 Task: Look for products in the category "Candles & Air Fresheners" from Sprouts only.
Action: Mouse moved to (670, 253)
Screenshot: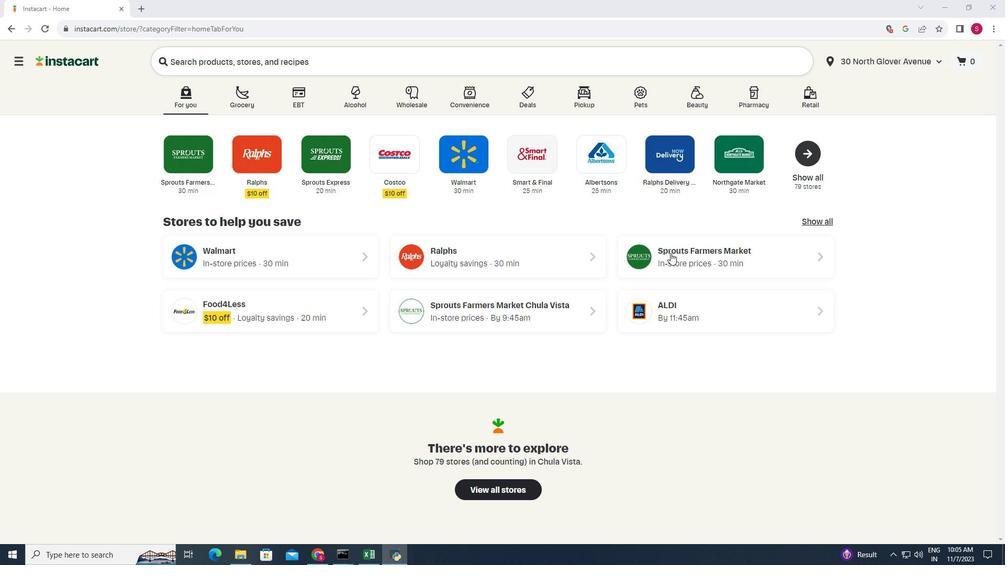 
Action: Mouse pressed left at (670, 253)
Screenshot: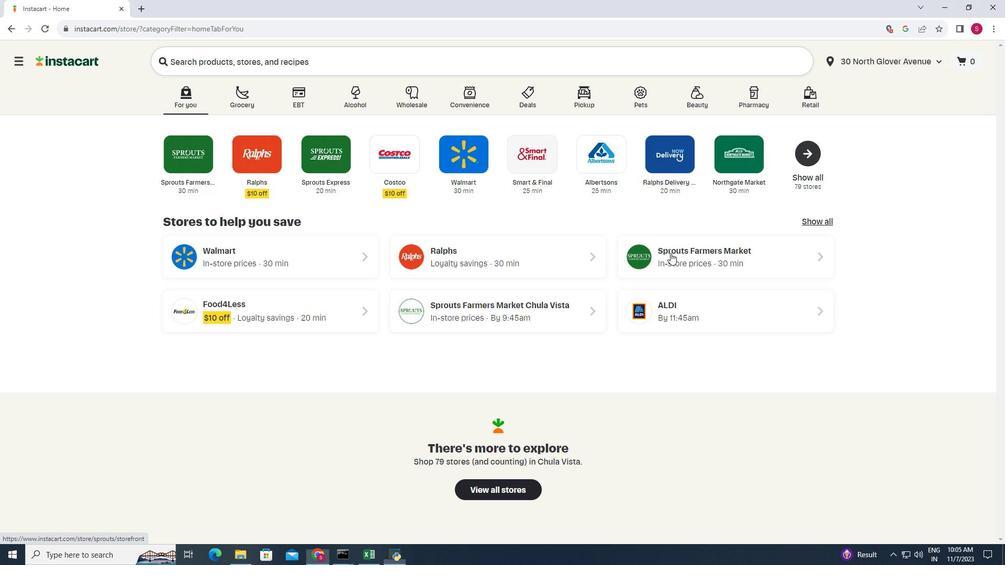 
Action: Mouse moved to (77, 369)
Screenshot: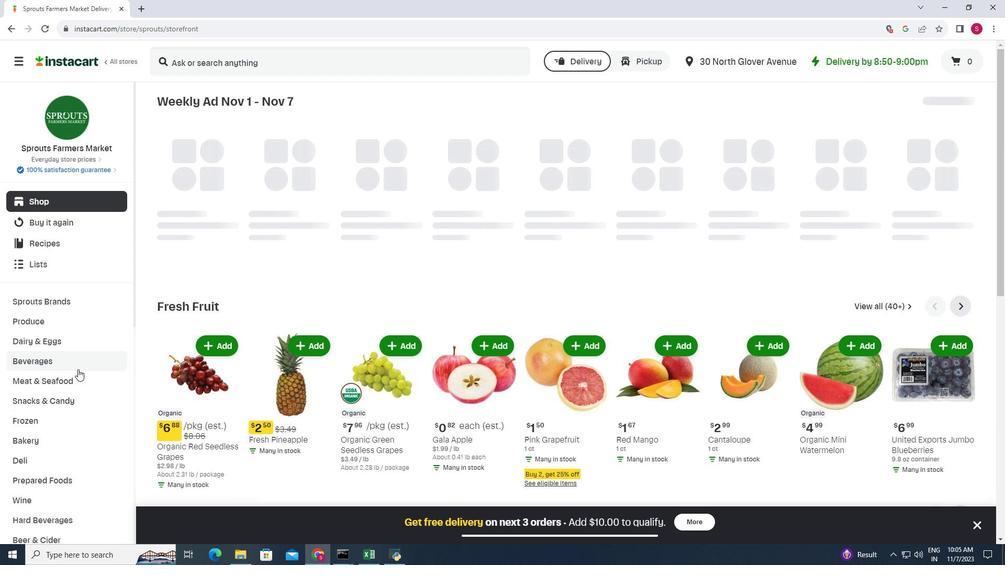 
Action: Mouse scrolled (77, 369) with delta (0, 0)
Screenshot: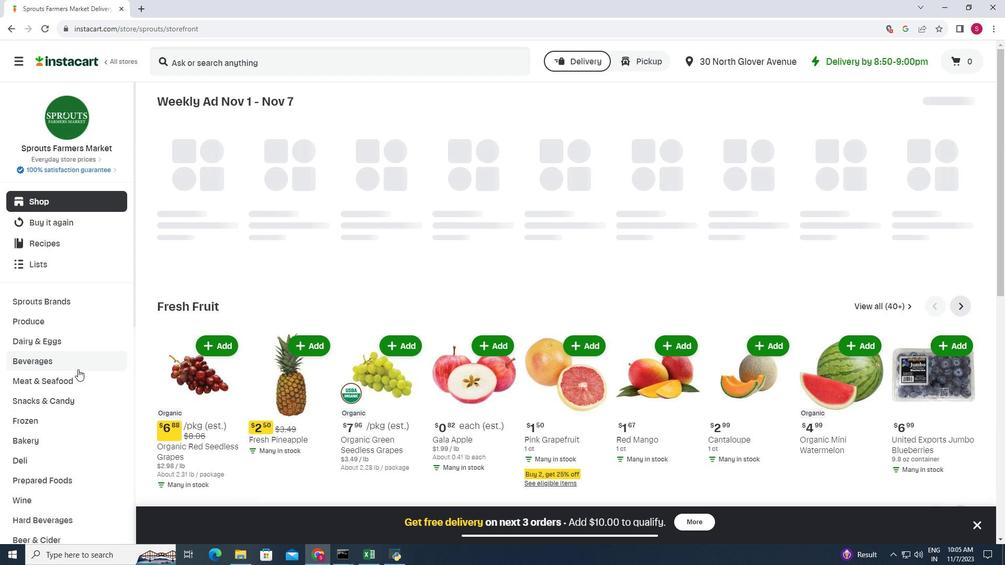 
Action: Mouse scrolled (77, 369) with delta (0, 0)
Screenshot: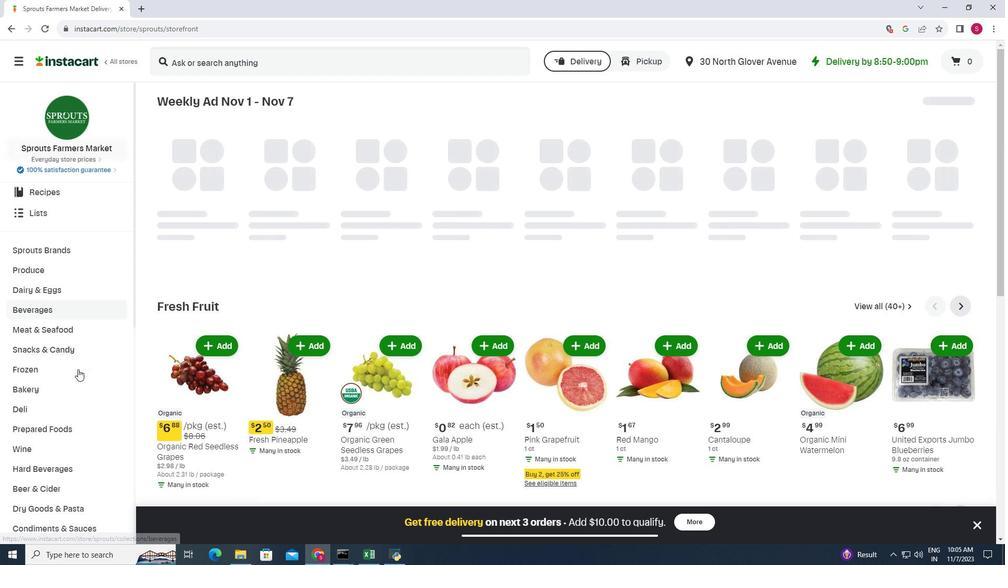 
Action: Mouse scrolled (77, 369) with delta (0, 0)
Screenshot: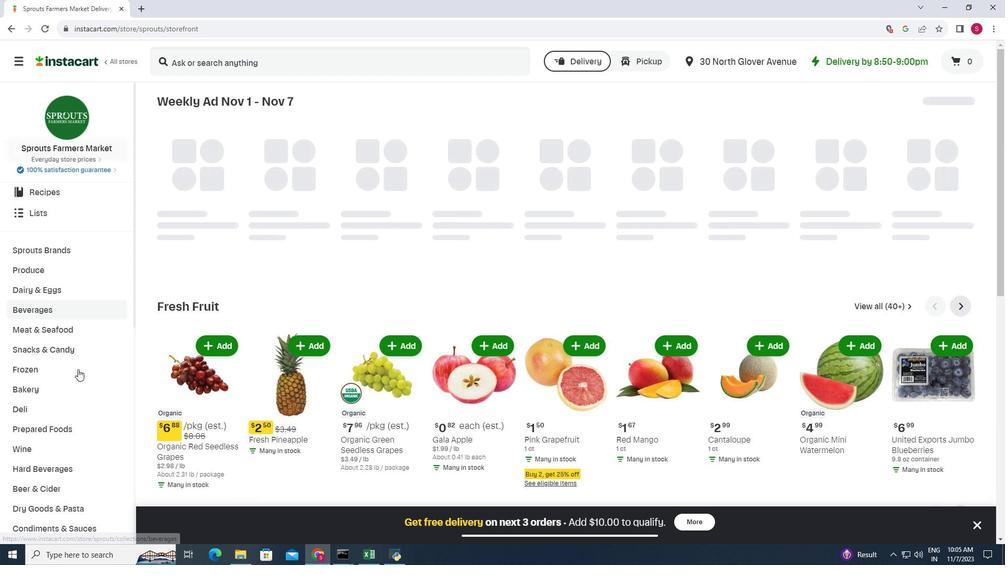 
Action: Mouse scrolled (77, 369) with delta (0, 0)
Screenshot: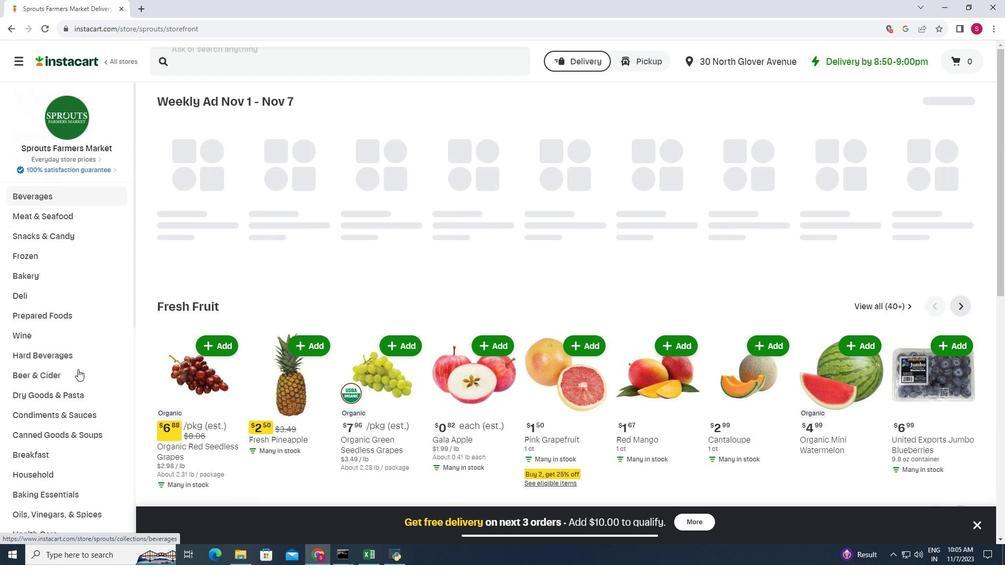 
Action: Mouse scrolled (77, 369) with delta (0, 0)
Screenshot: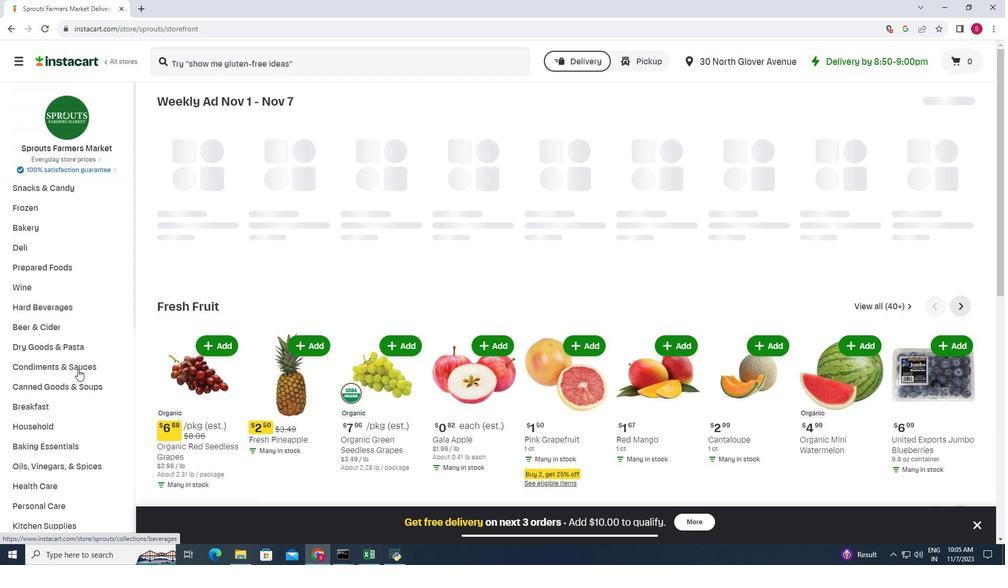 
Action: Mouse moved to (62, 375)
Screenshot: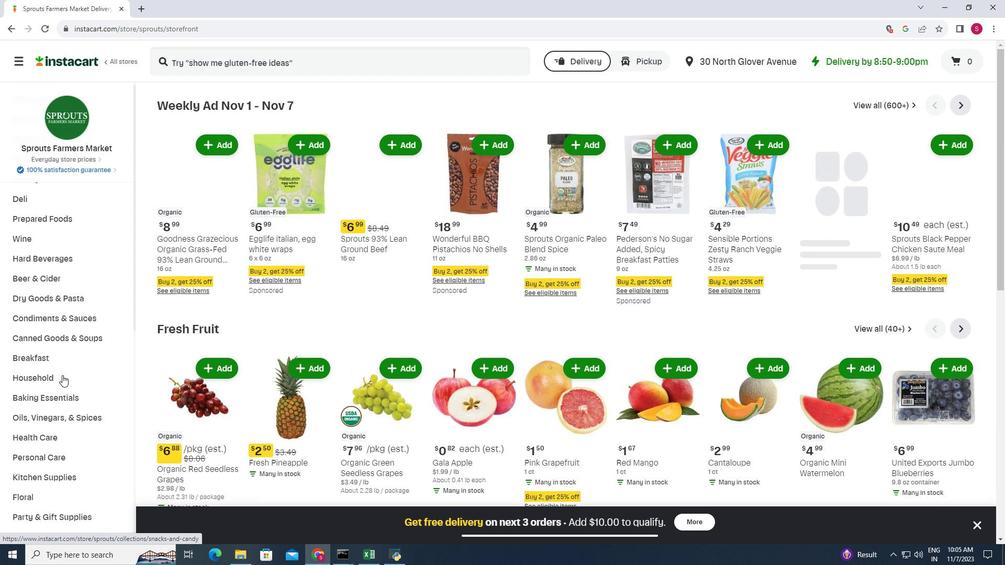 
Action: Mouse pressed left at (62, 375)
Screenshot: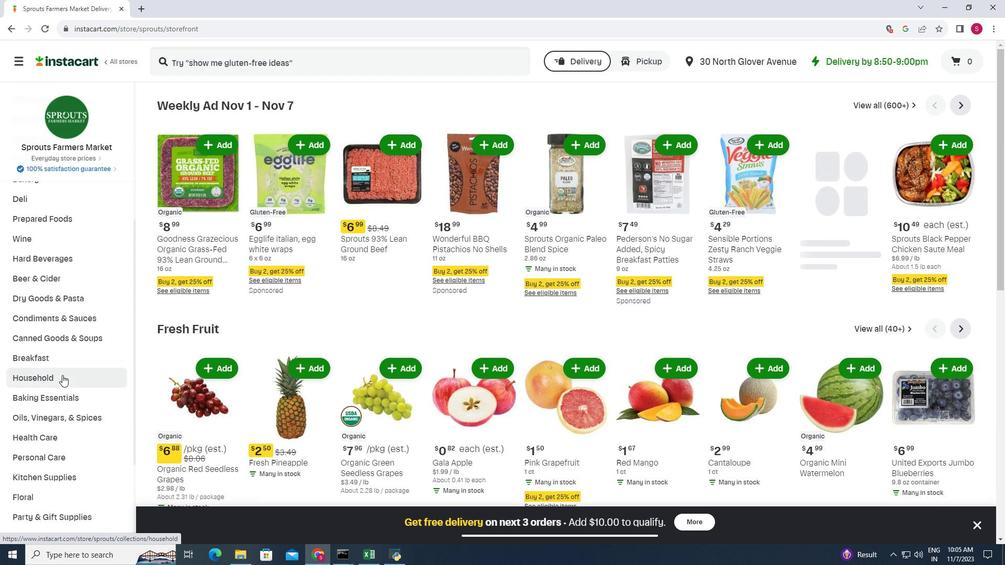 
Action: Mouse moved to (561, 125)
Screenshot: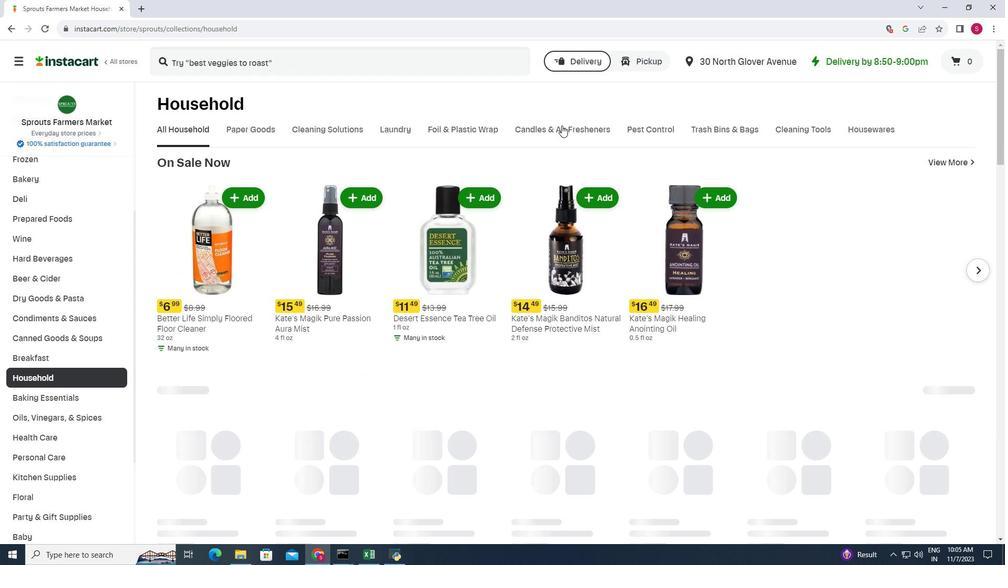 
Action: Mouse pressed left at (561, 125)
Screenshot: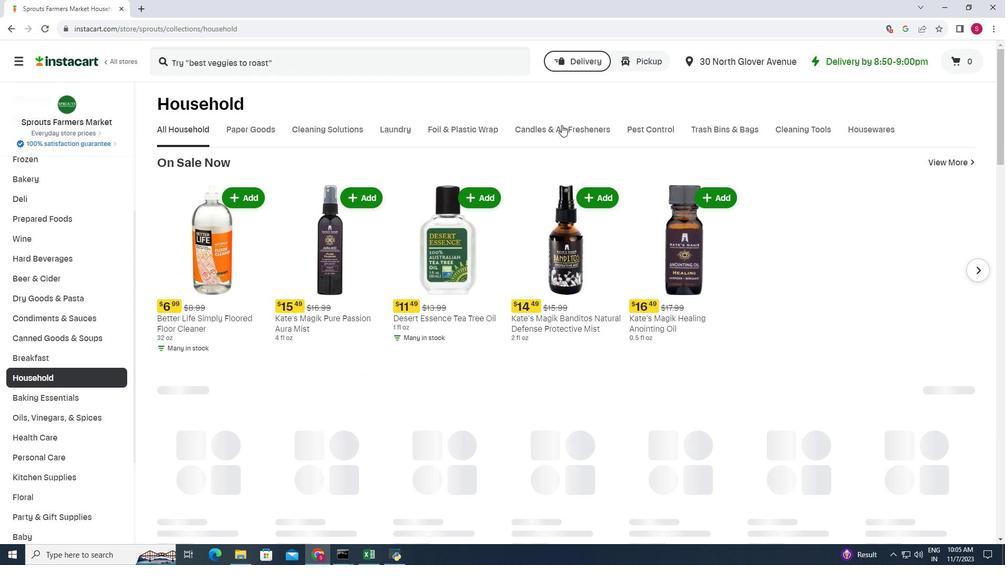 
Action: Mouse moved to (248, 212)
Screenshot: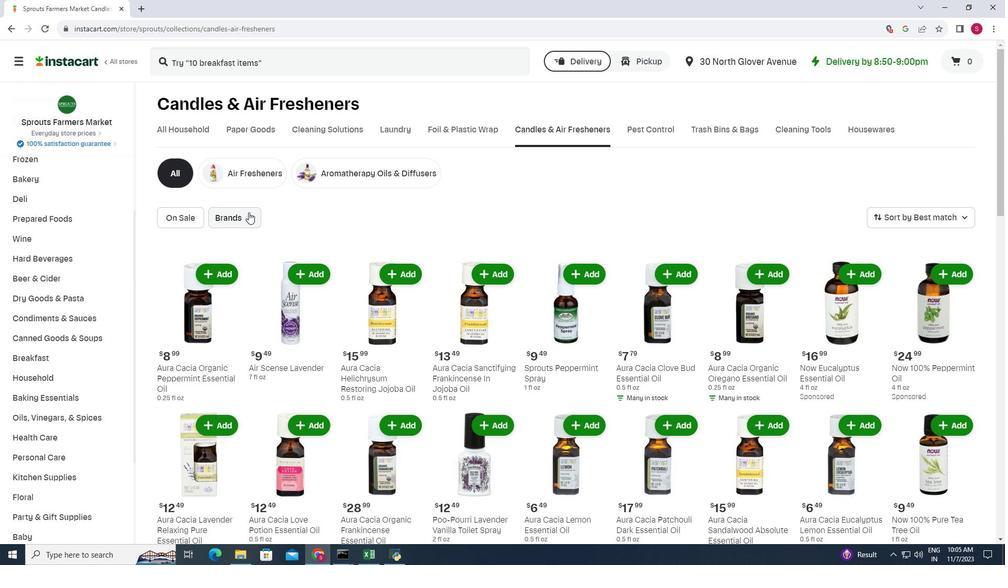 
Action: Mouse pressed left at (248, 212)
Screenshot: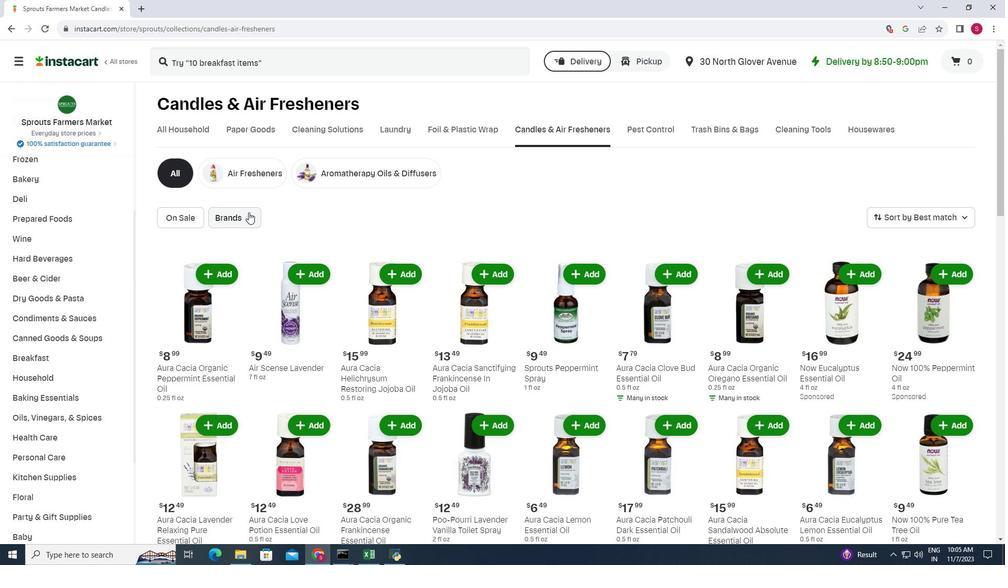 
Action: Mouse moved to (259, 307)
Screenshot: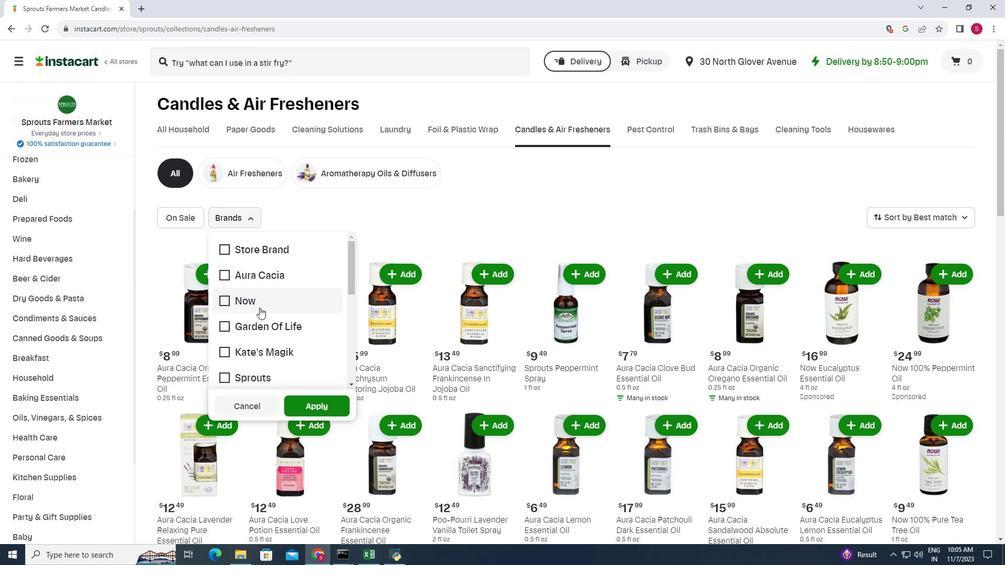 
Action: Mouse scrolled (259, 307) with delta (0, 0)
Screenshot: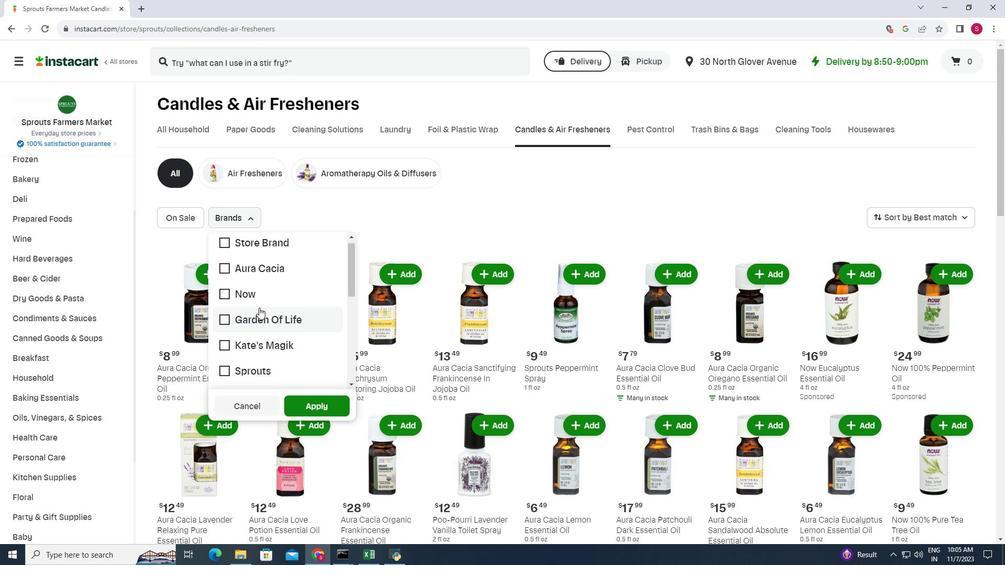 
Action: Mouse moved to (258, 308)
Screenshot: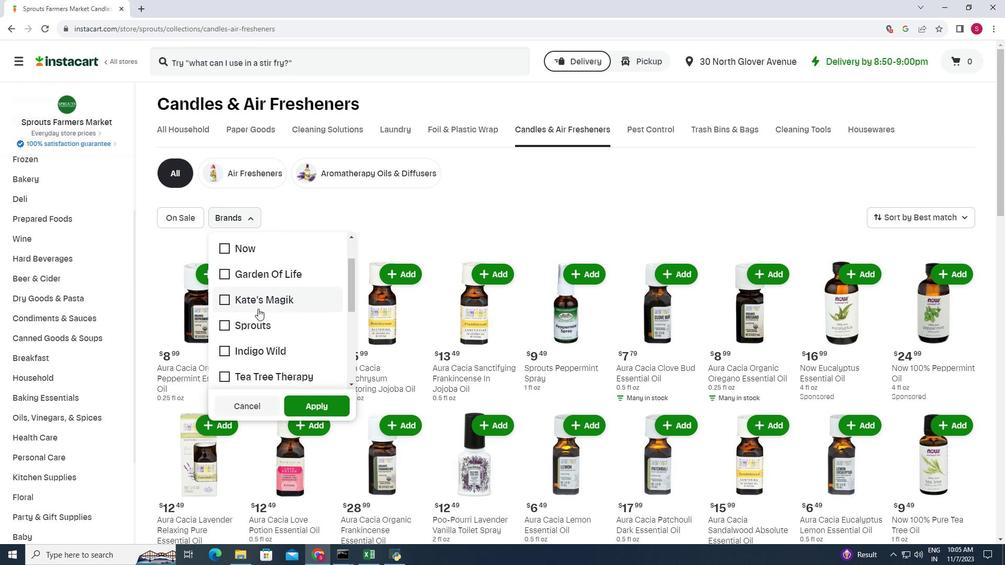 
Action: Mouse scrolled (258, 308) with delta (0, 0)
Screenshot: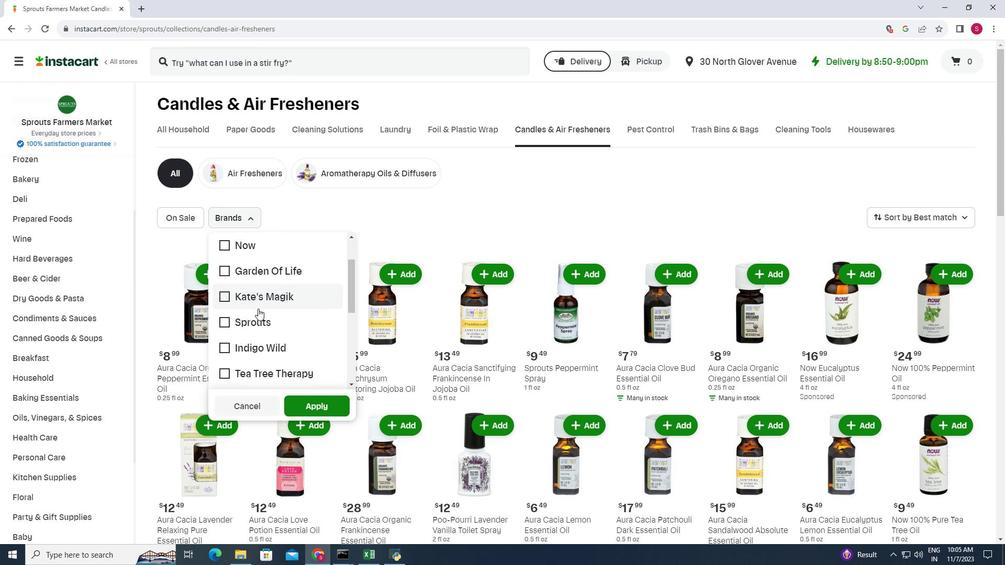 
Action: Mouse moved to (257, 265)
Screenshot: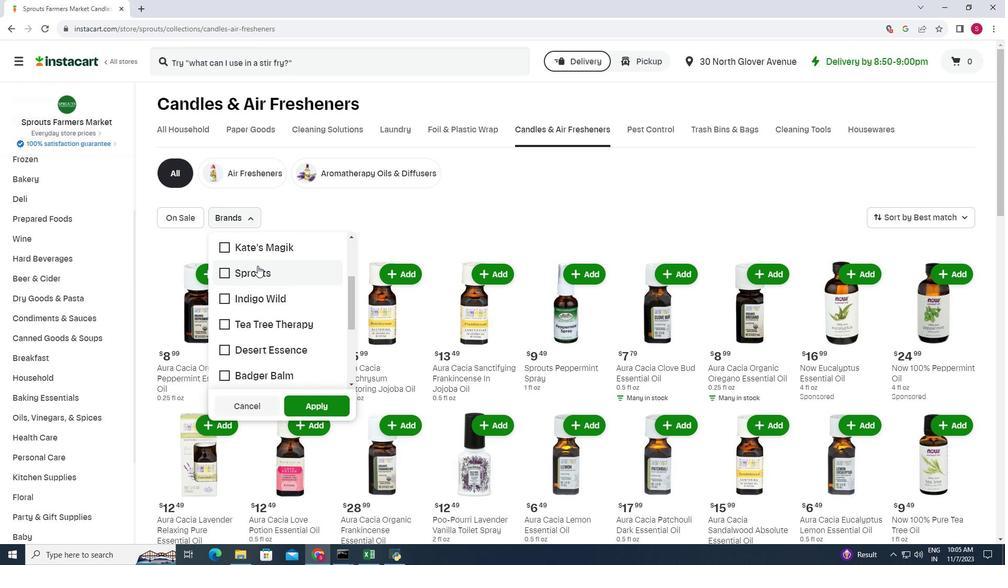 
Action: Mouse pressed left at (257, 265)
Screenshot: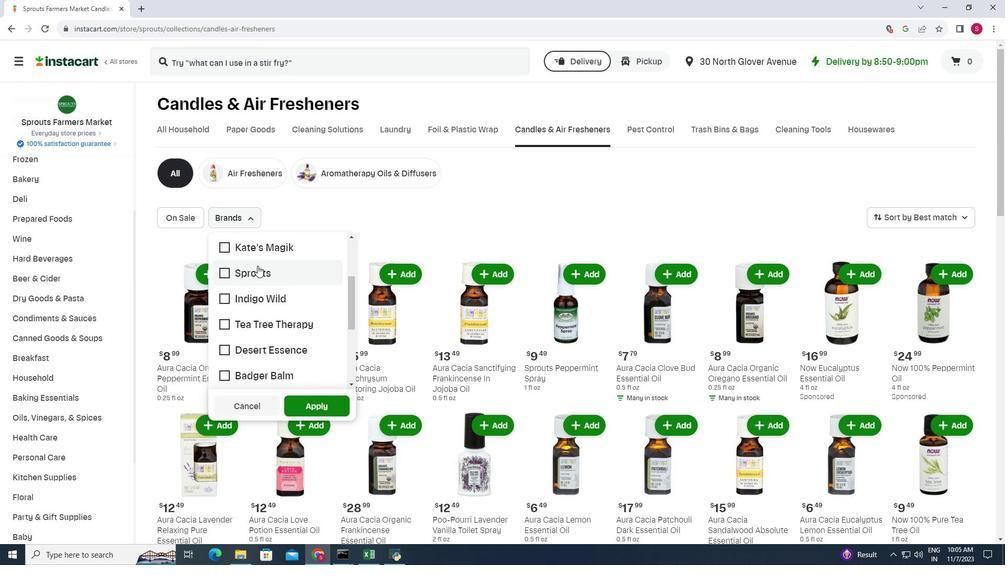 
Action: Mouse moved to (303, 399)
Screenshot: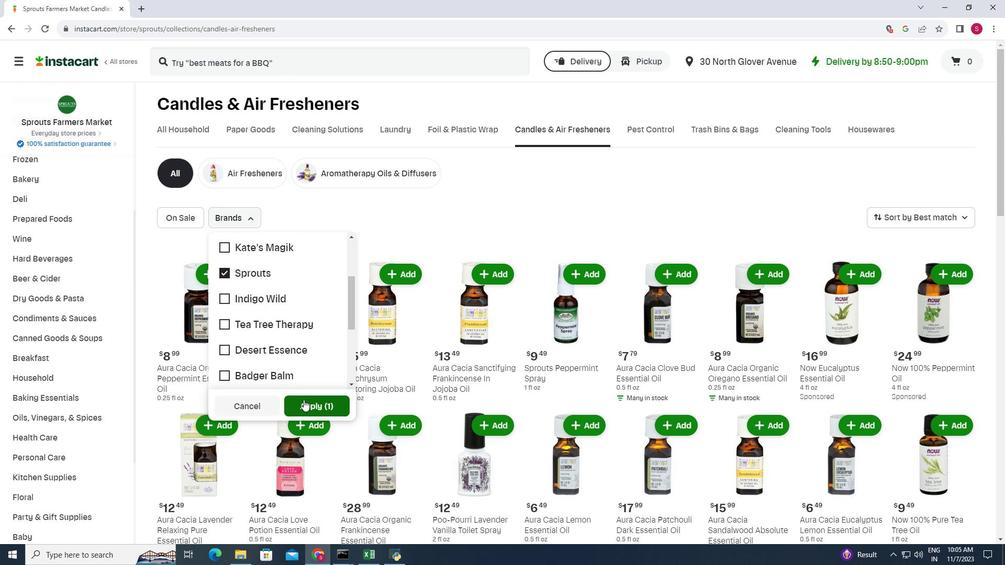 
Action: Mouse pressed left at (303, 399)
Screenshot: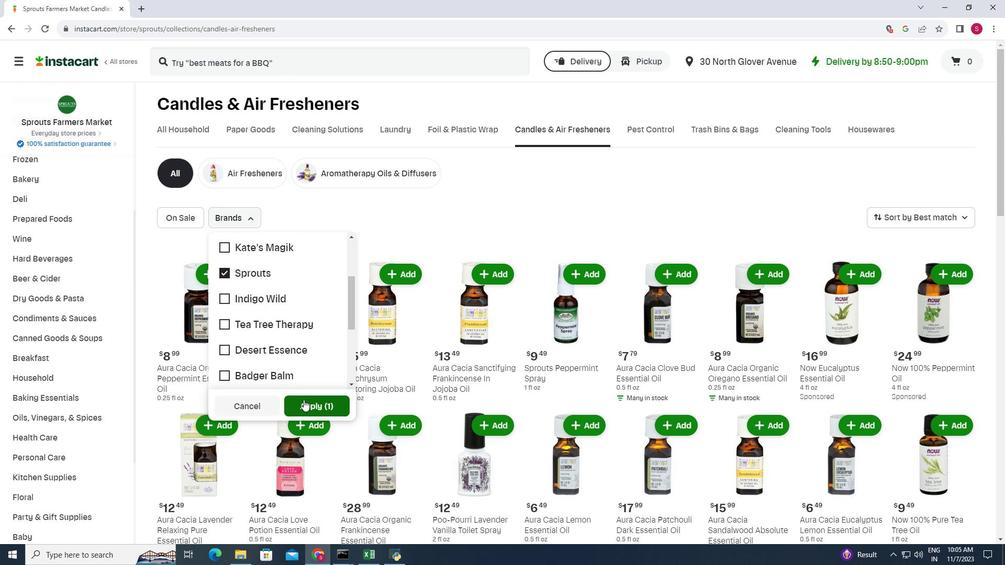 
Action: Mouse moved to (449, 230)
Screenshot: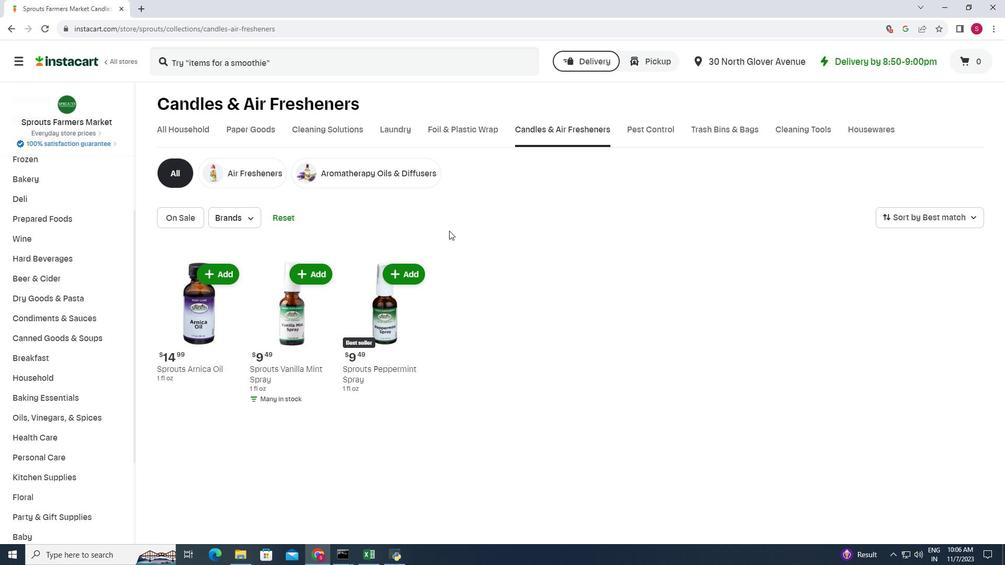 
